 Task: Share a product link via email from Amazon.
Action: Mouse moved to (13, 89)
Screenshot: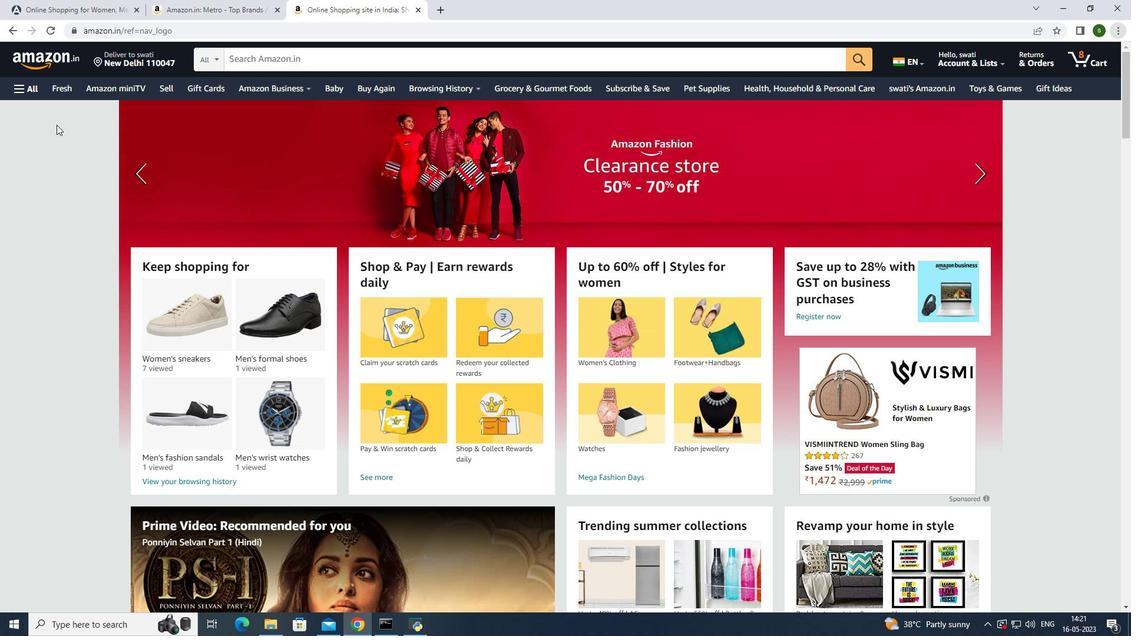 
Action: Mouse pressed left at (13, 89)
Screenshot: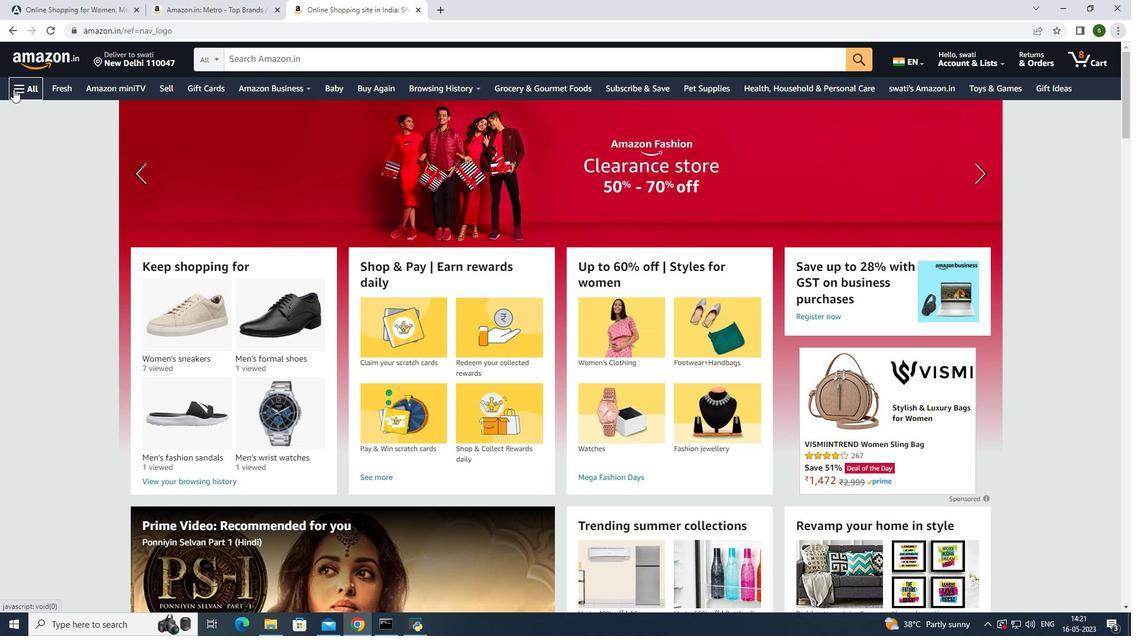 
Action: Mouse moved to (116, 487)
Screenshot: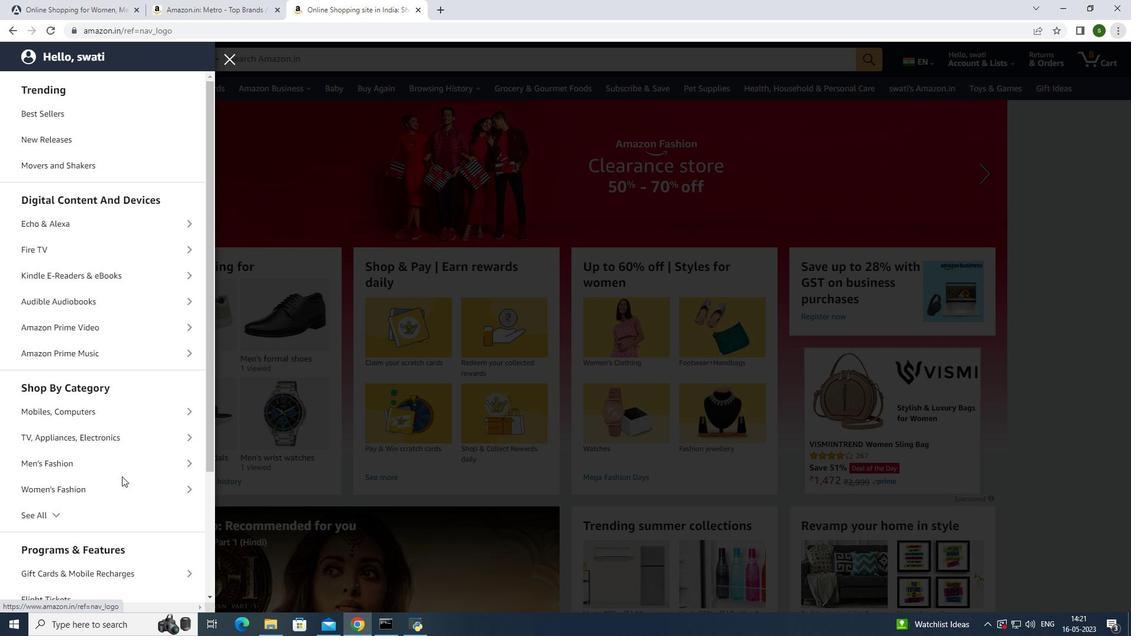 
Action: Mouse pressed left at (116, 487)
Screenshot: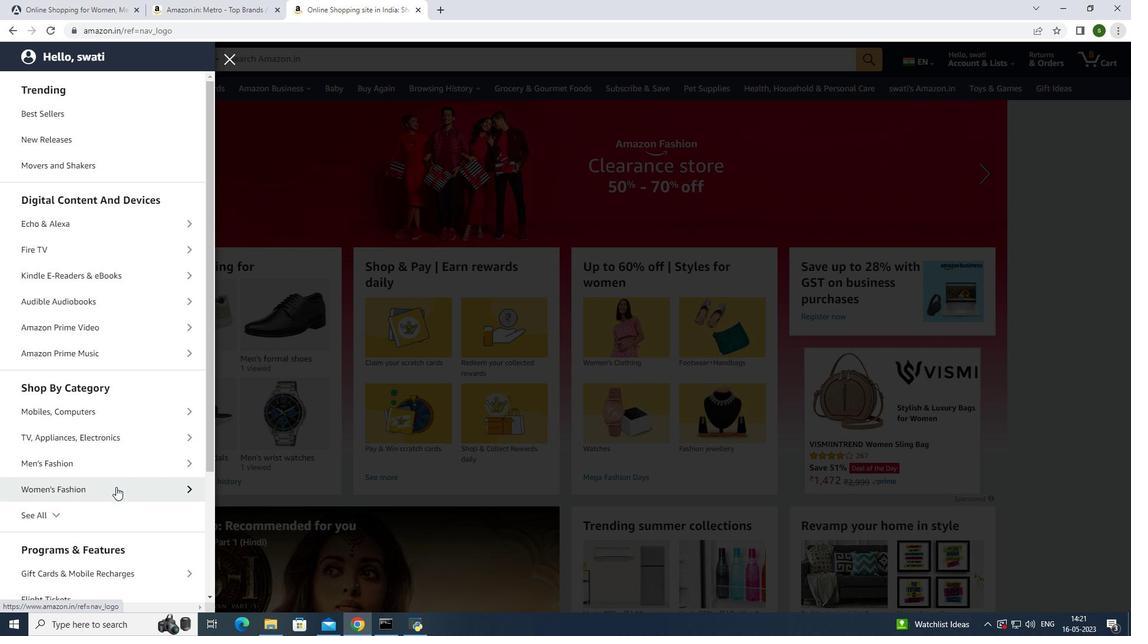 
Action: Mouse moved to (55, 517)
Screenshot: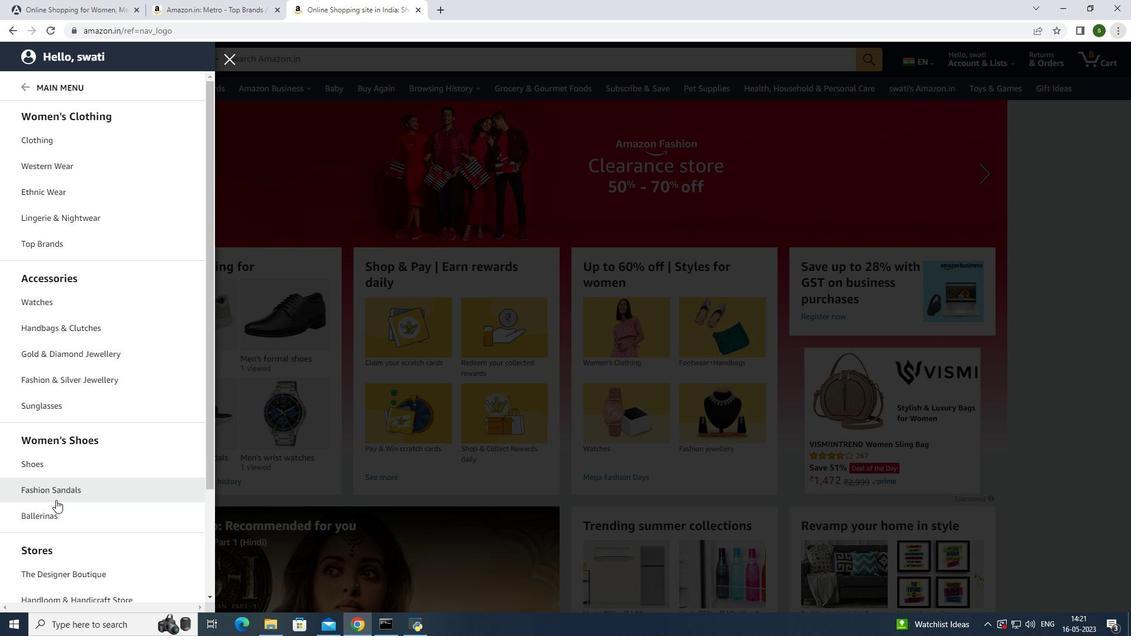 
Action: Mouse pressed left at (55, 517)
Screenshot: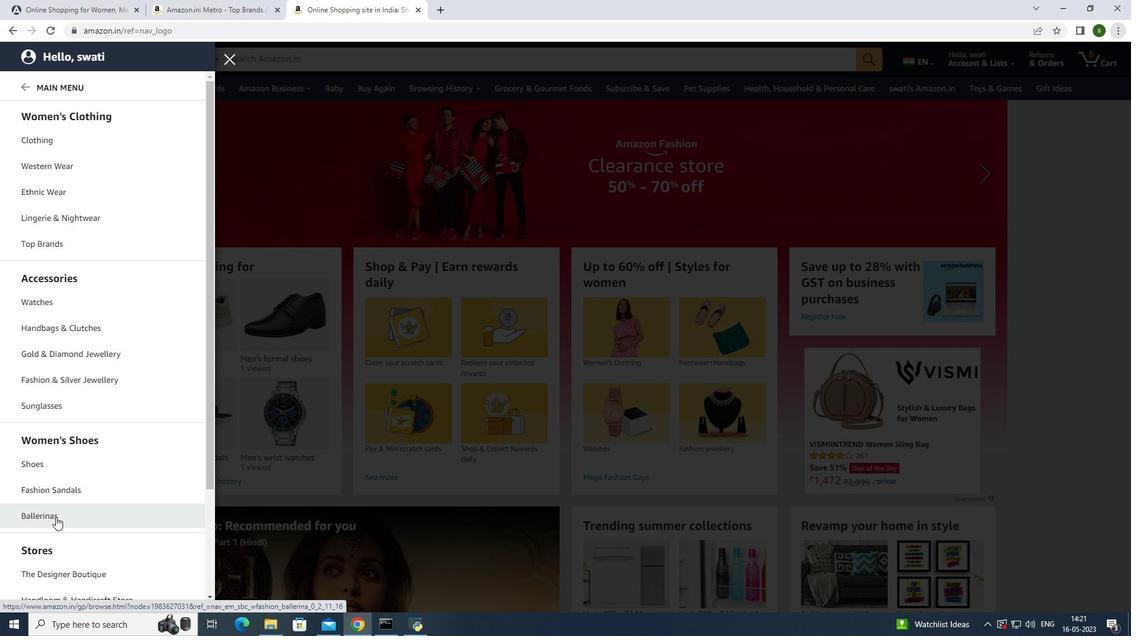 
Action: Mouse moved to (487, 348)
Screenshot: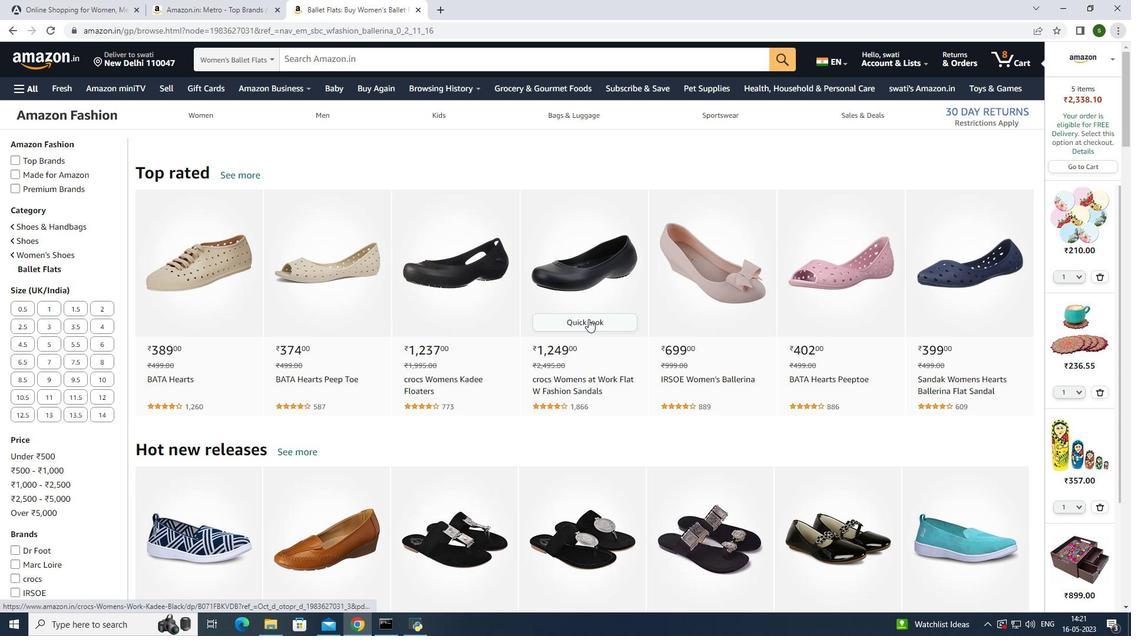 
Action: Mouse scrolled (487, 347) with delta (0, 0)
Screenshot: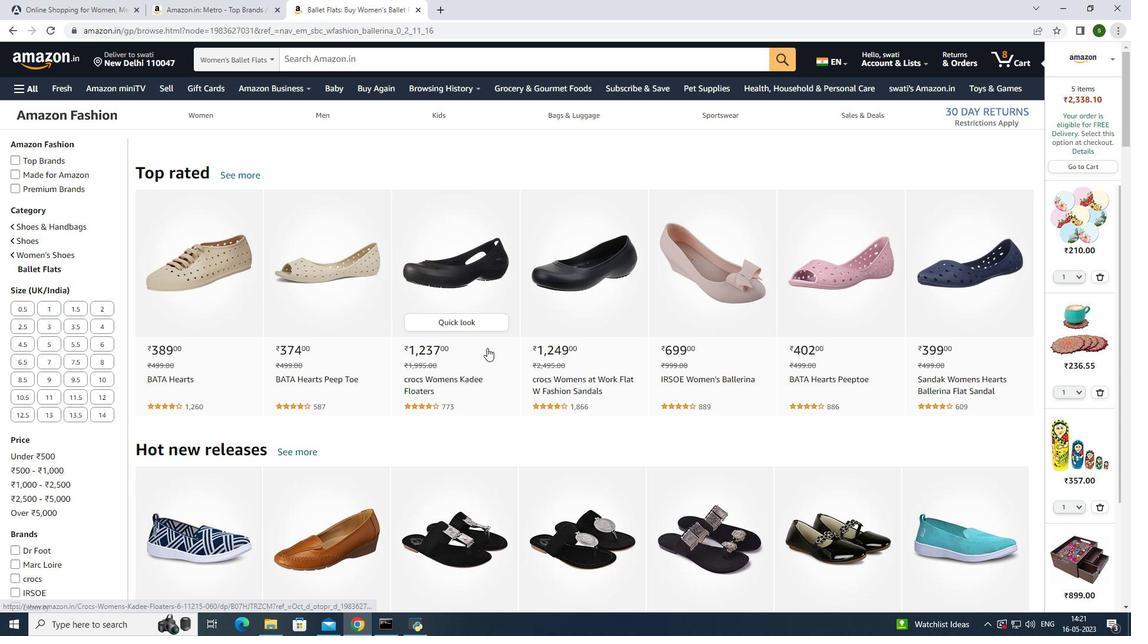 
Action: Mouse scrolled (487, 347) with delta (0, 0)
Screenshot: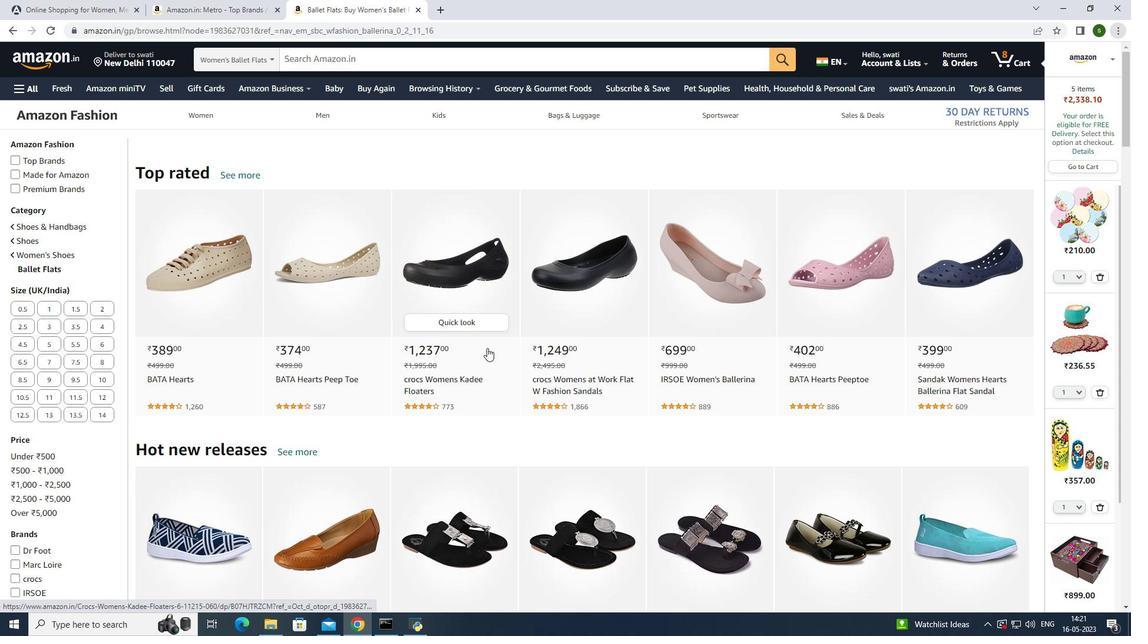 
Action: Mouse scrolled (487, 347) with delta (0, 0)
Screenshot: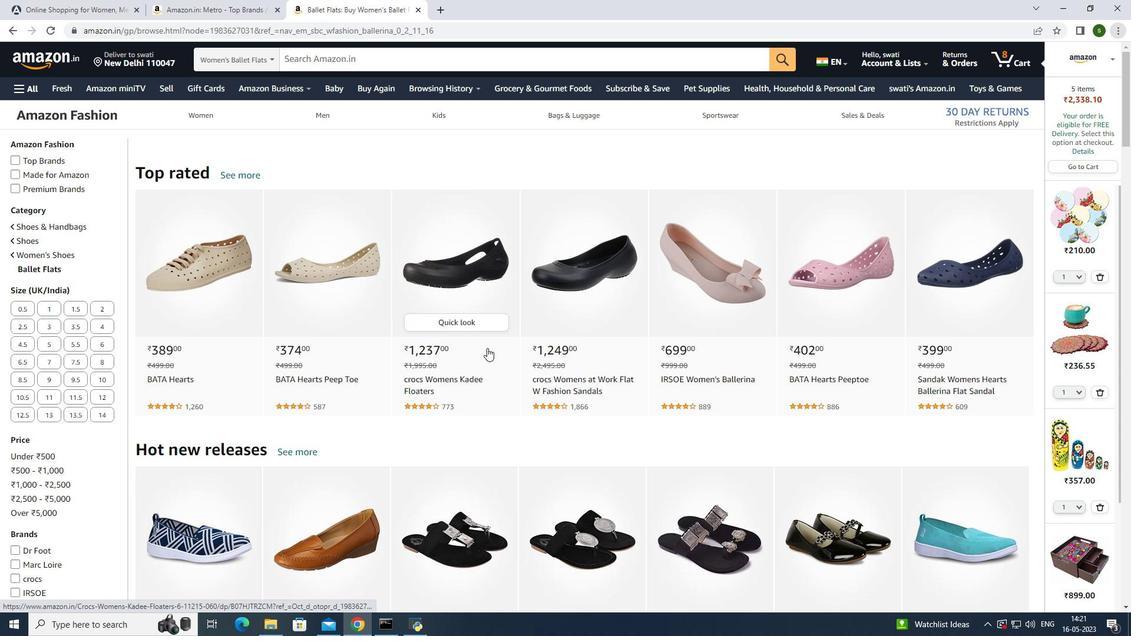 
Action: Mouse scrolled (487, 347) with delta (0, 0)
Screenshot: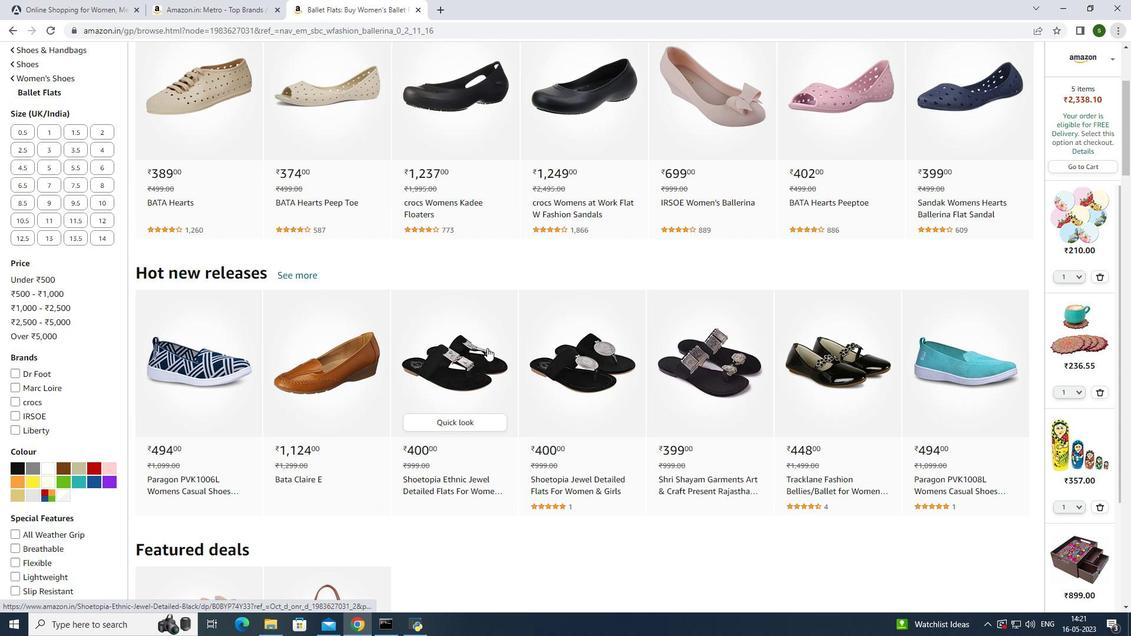 
Action: Mouse scrolled (487, 347) with delta (0, 0)
Screenshot: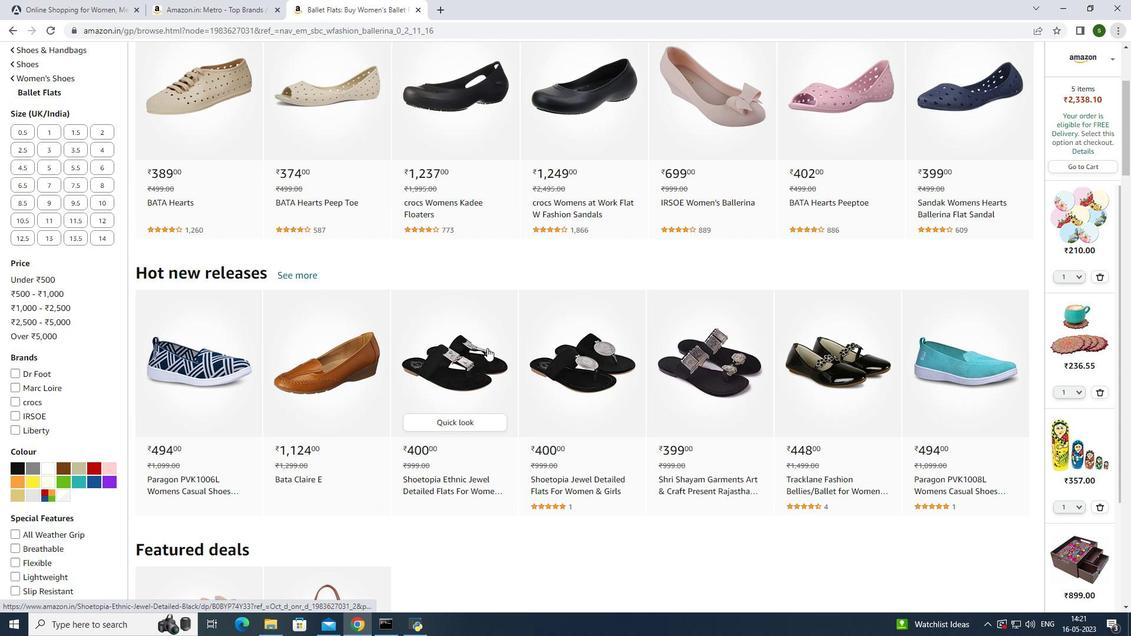 
Action: Mouse scrolled (487, 347) with delta (0, 0)
Screenshot: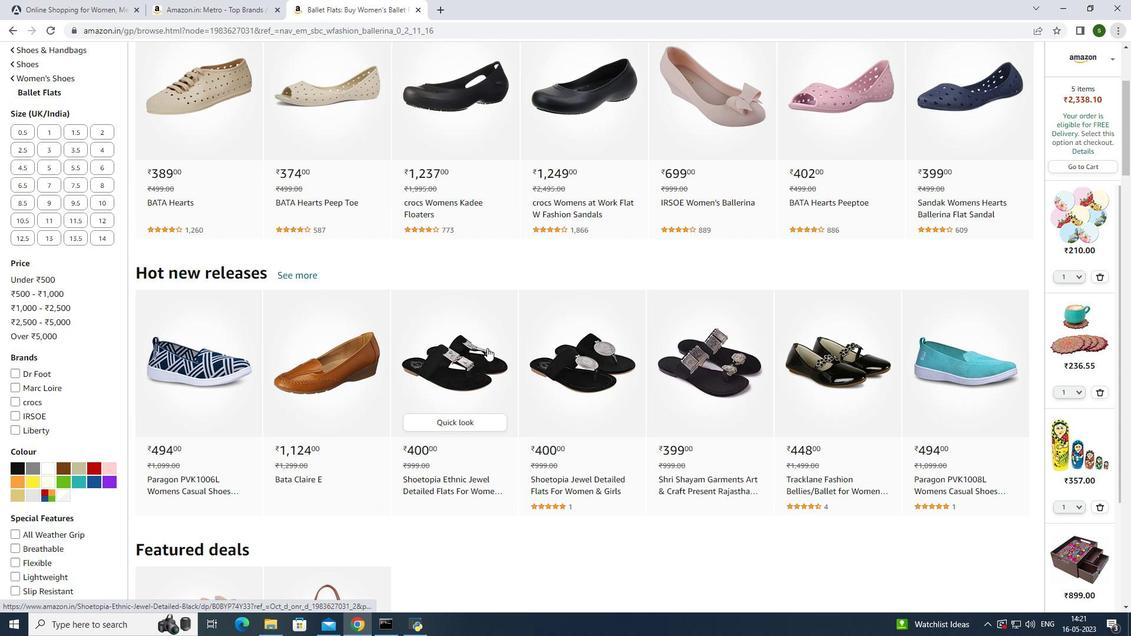 
Action: Mouse scrolled (487, 347) with delta (0, 0)
Screenshot: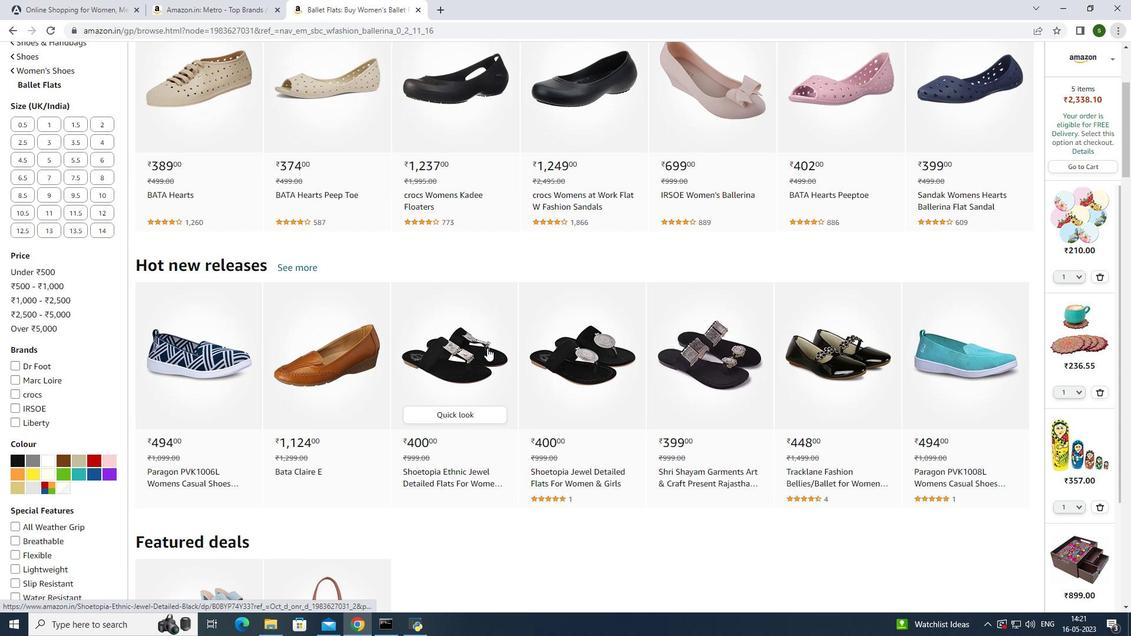 
Action: Mouse scrolled (487, 348) with delta (0, 0)
Screenshot: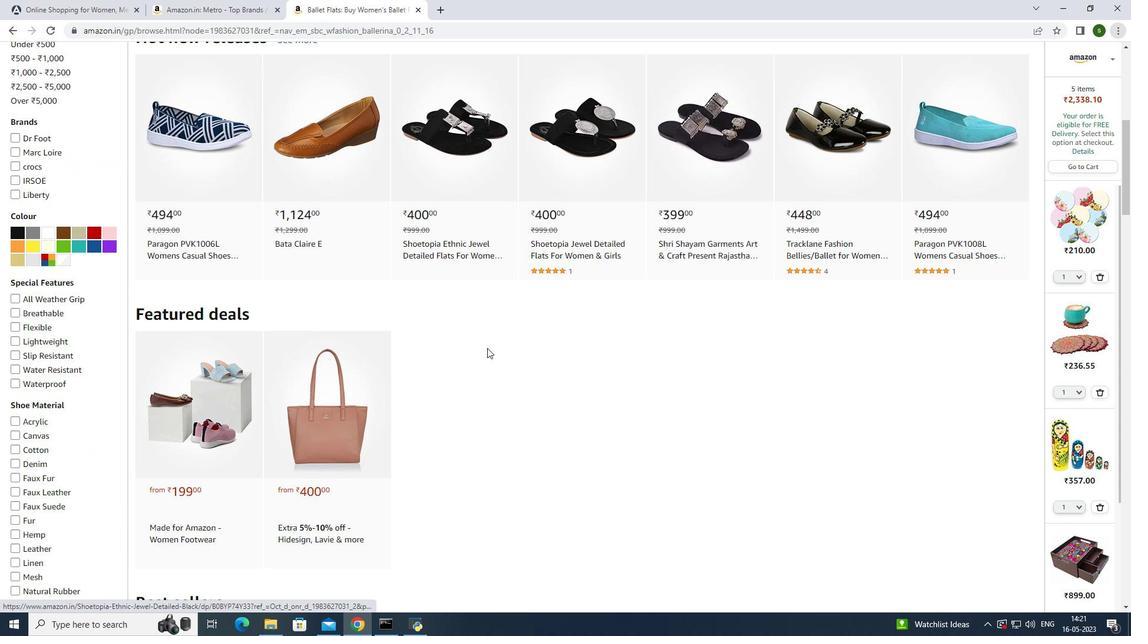 
Action: Mouse scrolled (487, 348) with delta (0, 0)
Screenshot: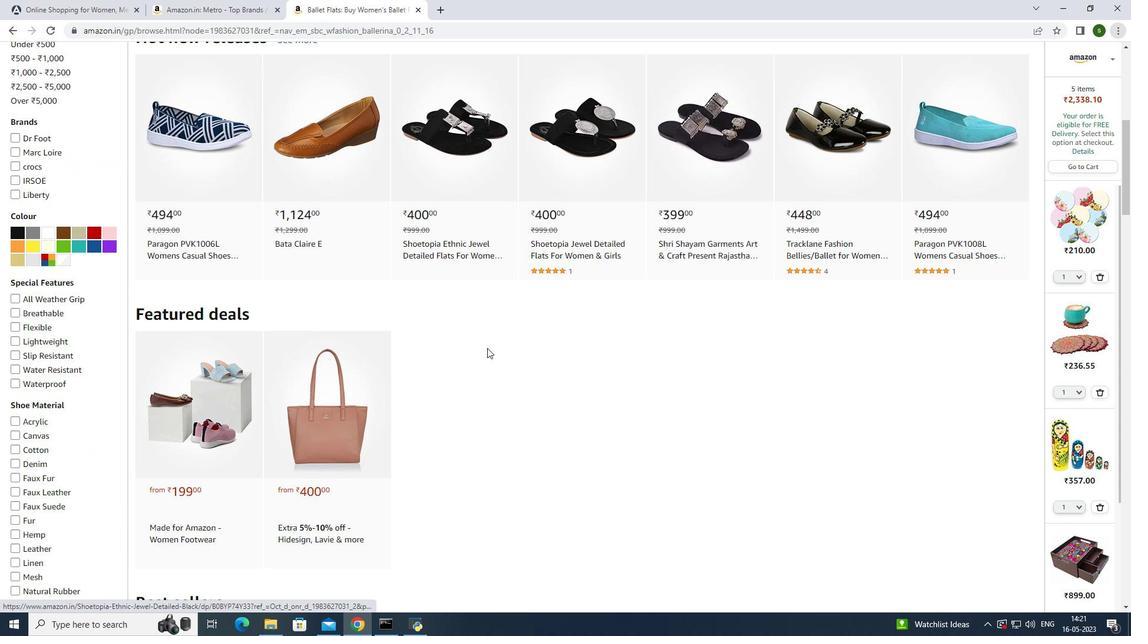 
Action: Mouse scrolled (487, 348) with delta (0, 0)
Screenshot: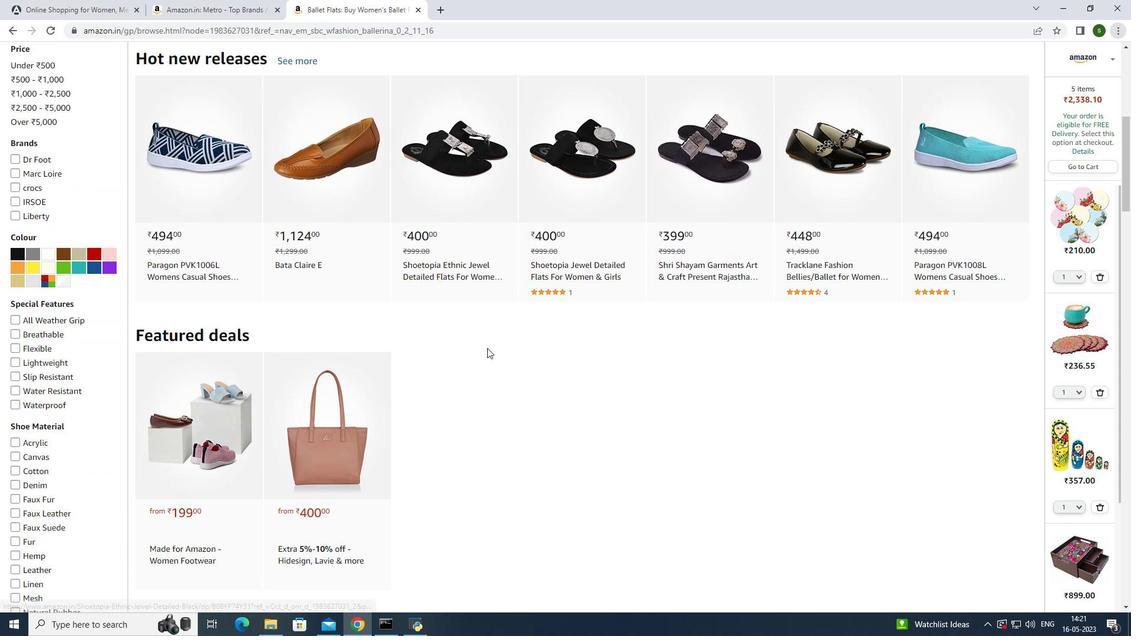 
Action: Mouse scrolled (487, 348) with delta (0, 0)
Screenshot: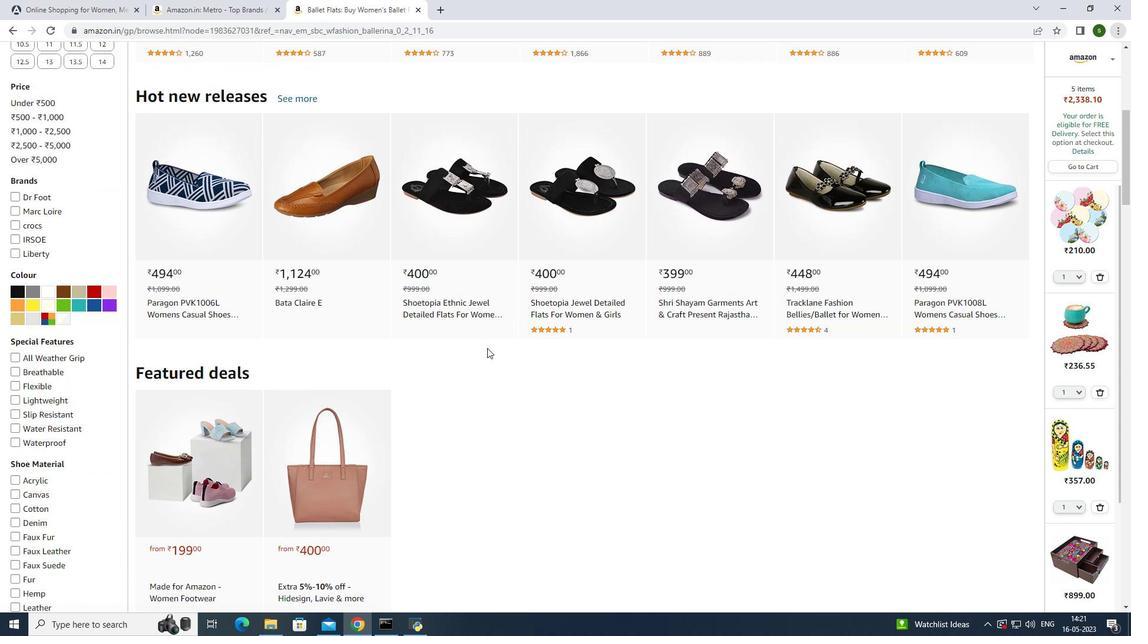 
Action: Mouse moved to (208, 358)
Screenshot: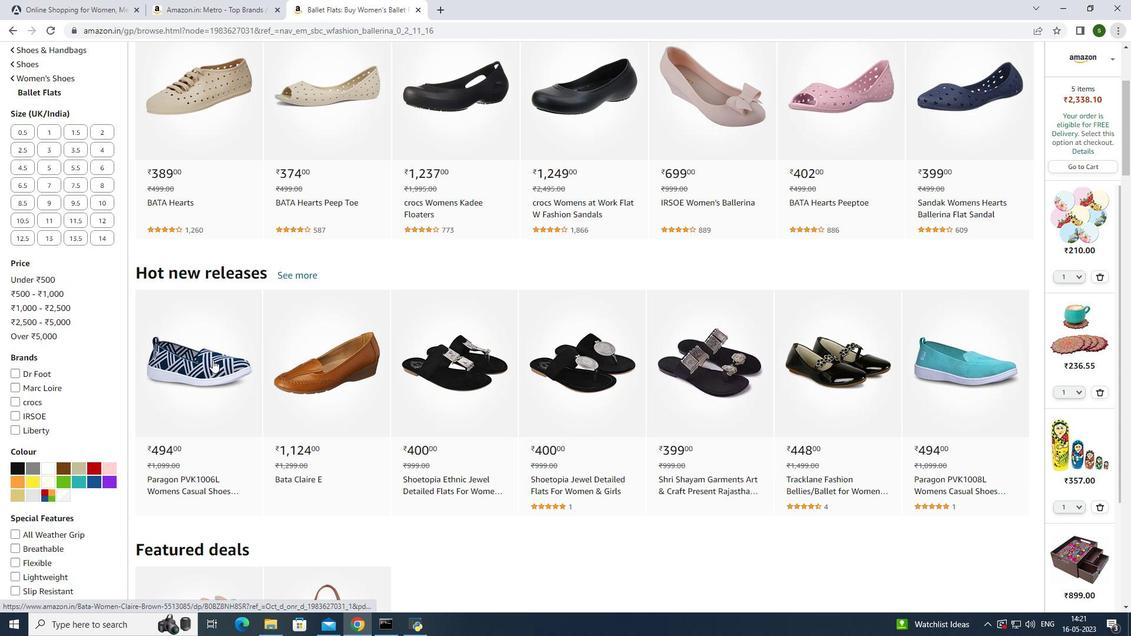 
Action: Mouse pressed left at (208, 358)
Screenshot: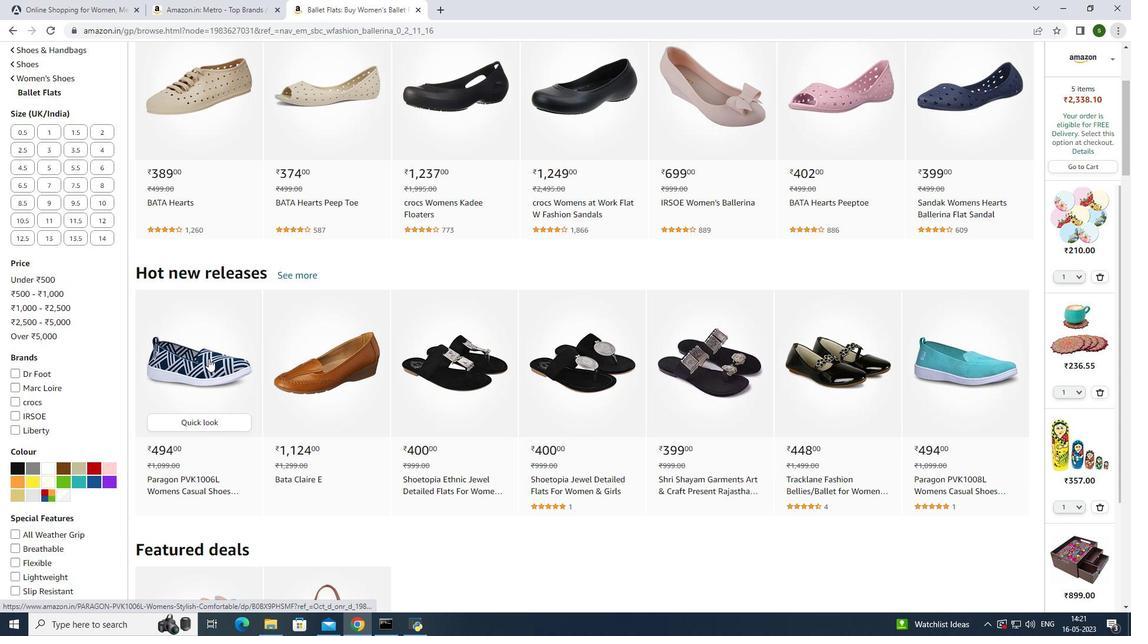
Action: Mouse moved to (875, 455)
Screenshot: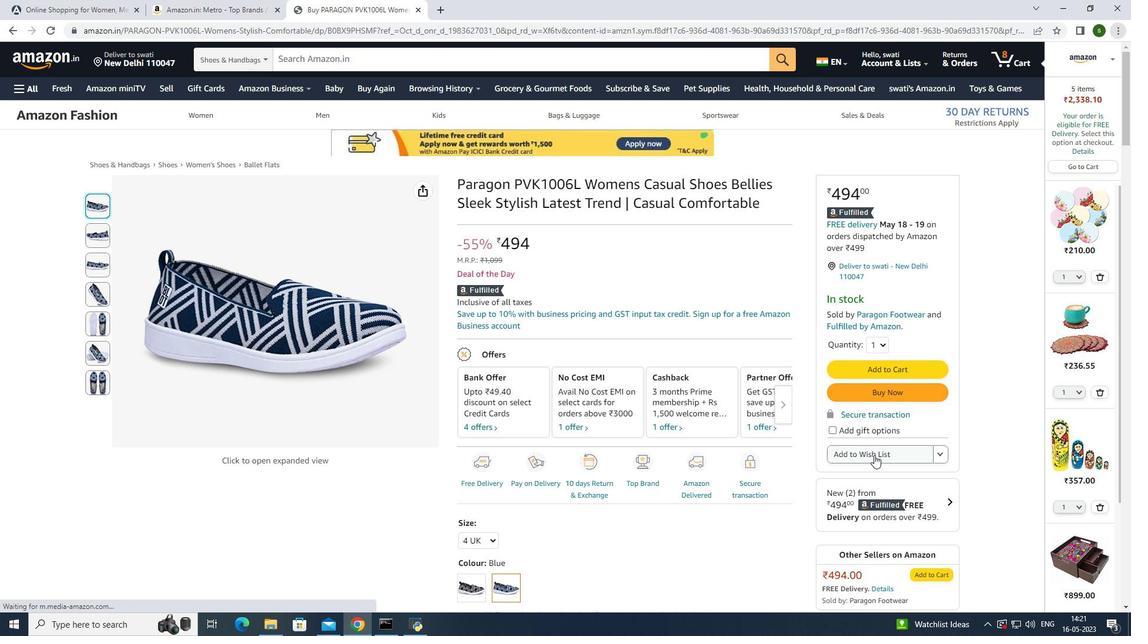 
Action: Mouse pressed left at (875, 455)
Screenshot: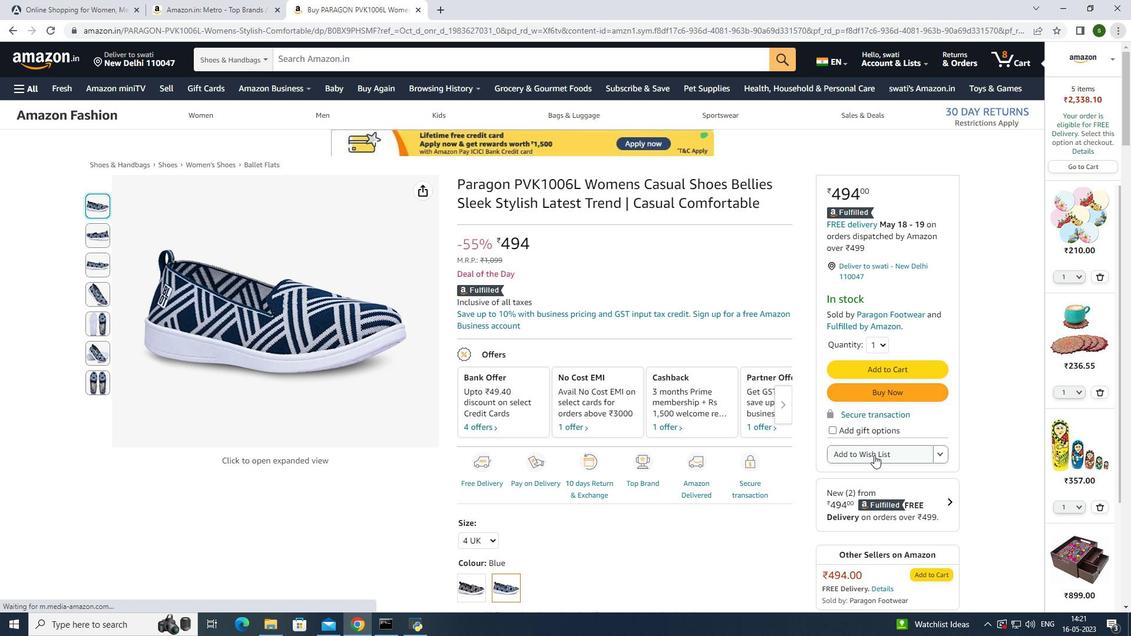
Action: Mouse moved to (816, 132)
Screenshot: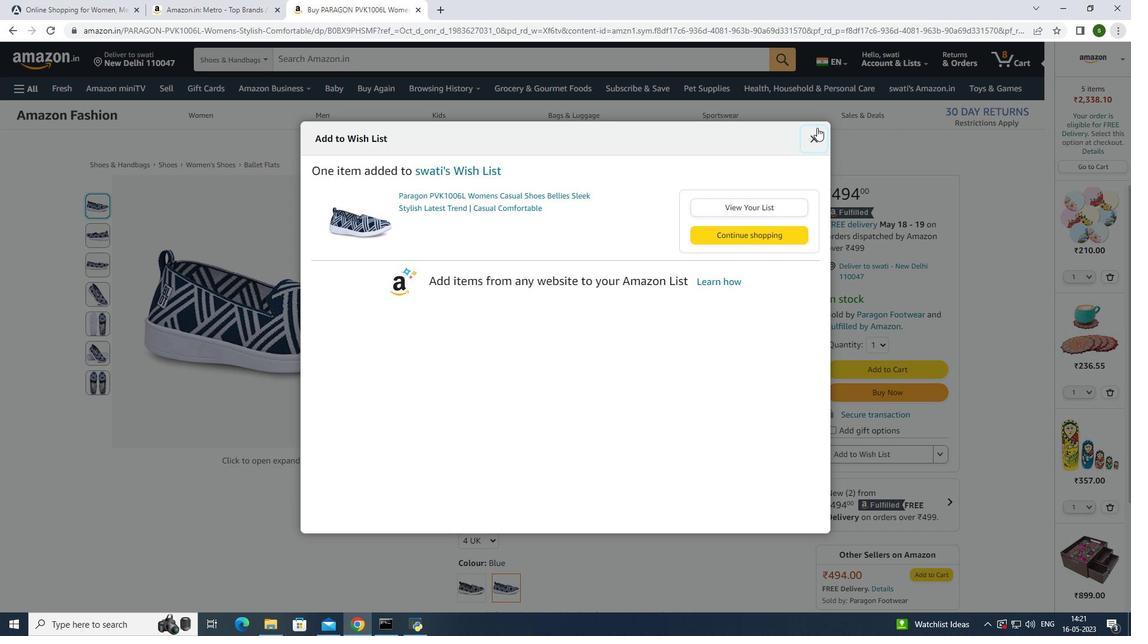 
Action: Mouse pressed left at (816, 132)
Screenshot: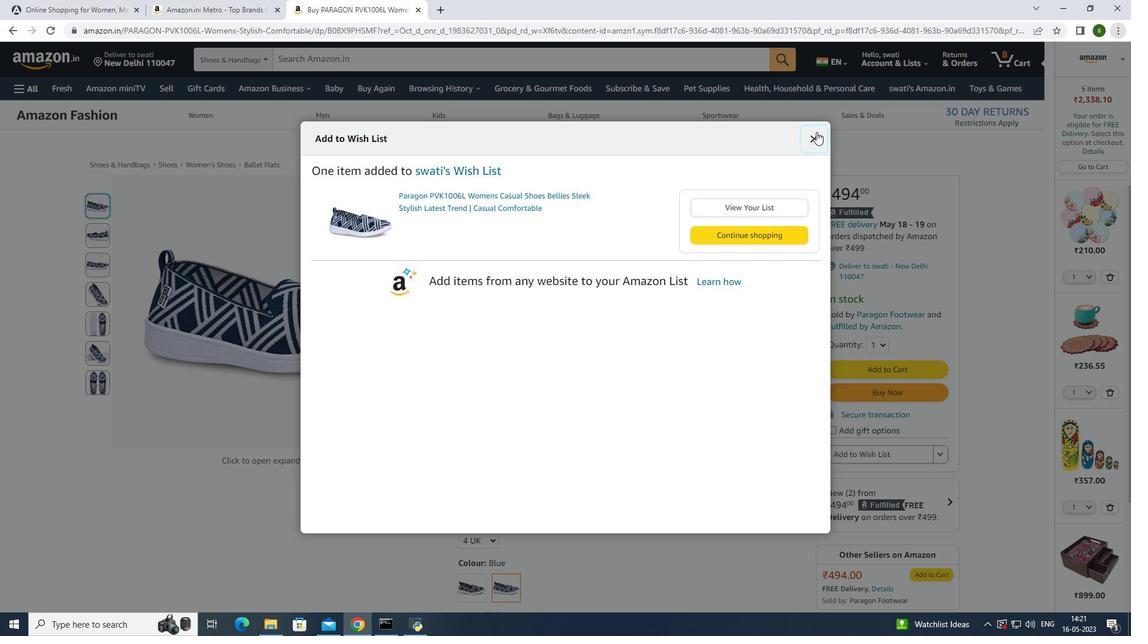 
Action: Mouse moved to (418, 190)
Screenshot: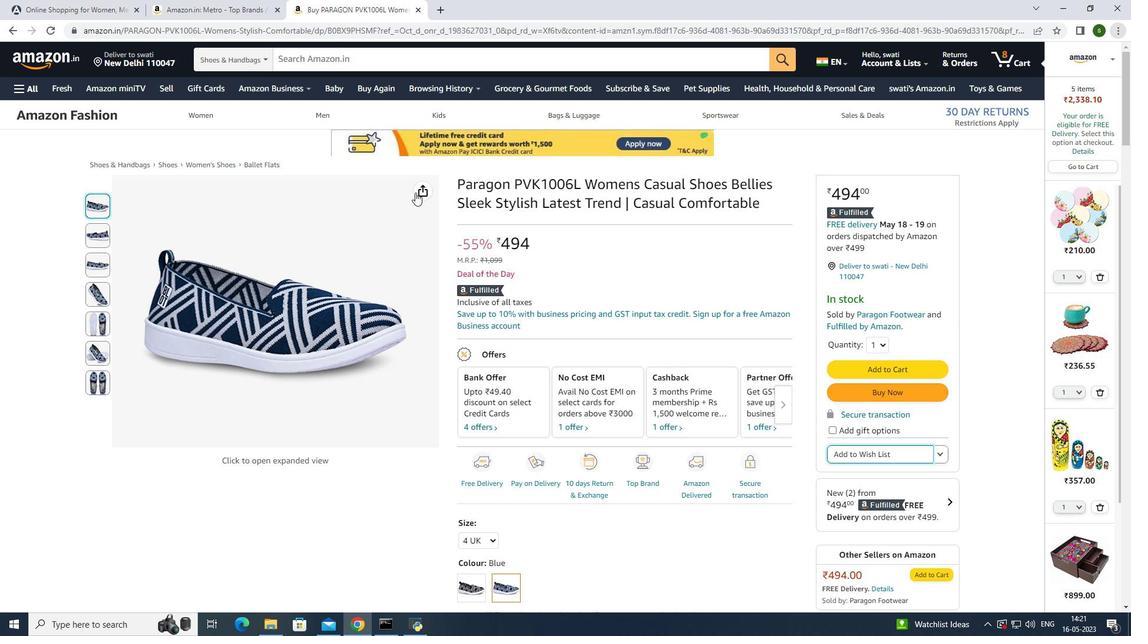
Action: Mouse pressed left at (418, 190)
Screenshot: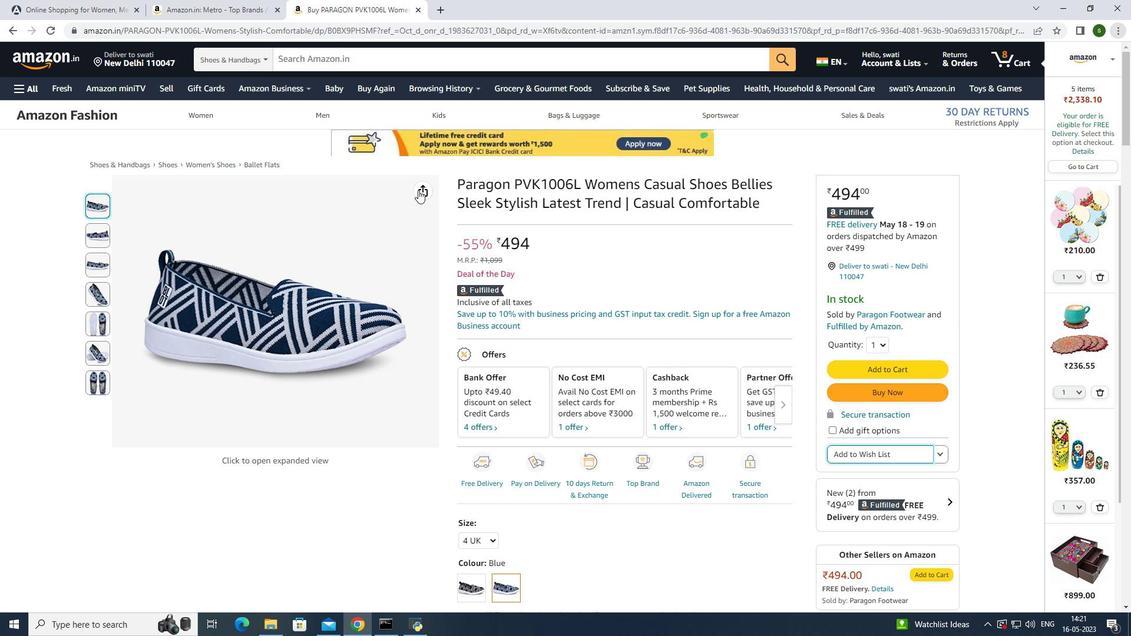 
Action: Mouse moved to (407, 213)
Screenshot: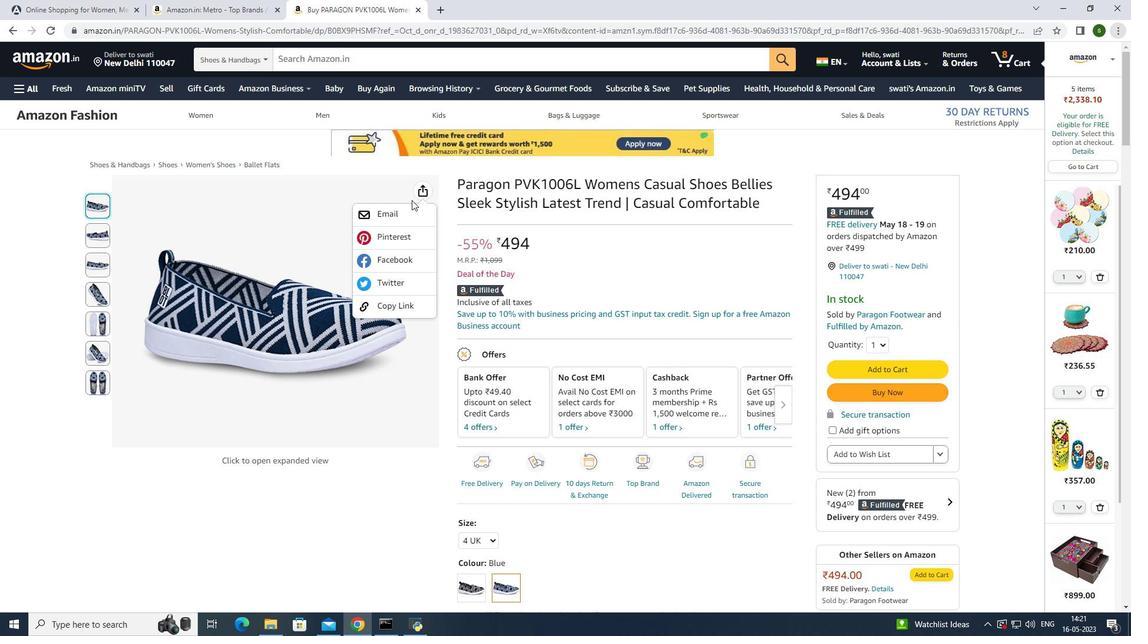 
Action: Mouse pressed left at (407, 213)
Screenshot: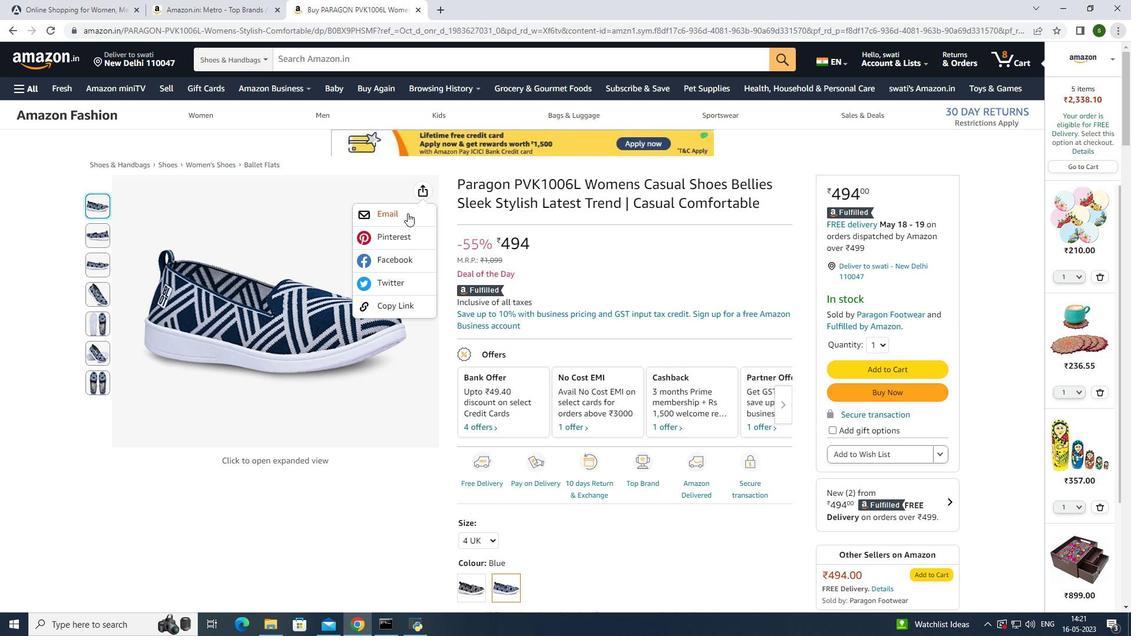 
Action: Mouse moved to (1132, 0)
Screenshot: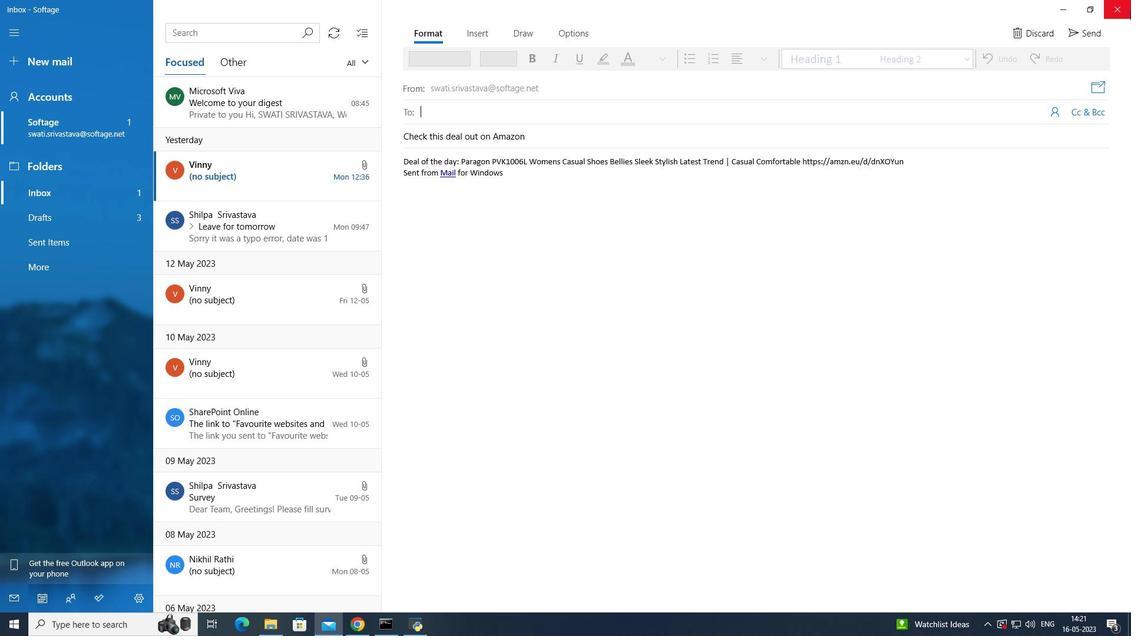 
Action: Mouse pressed left at (1131, 0)
Screenshot: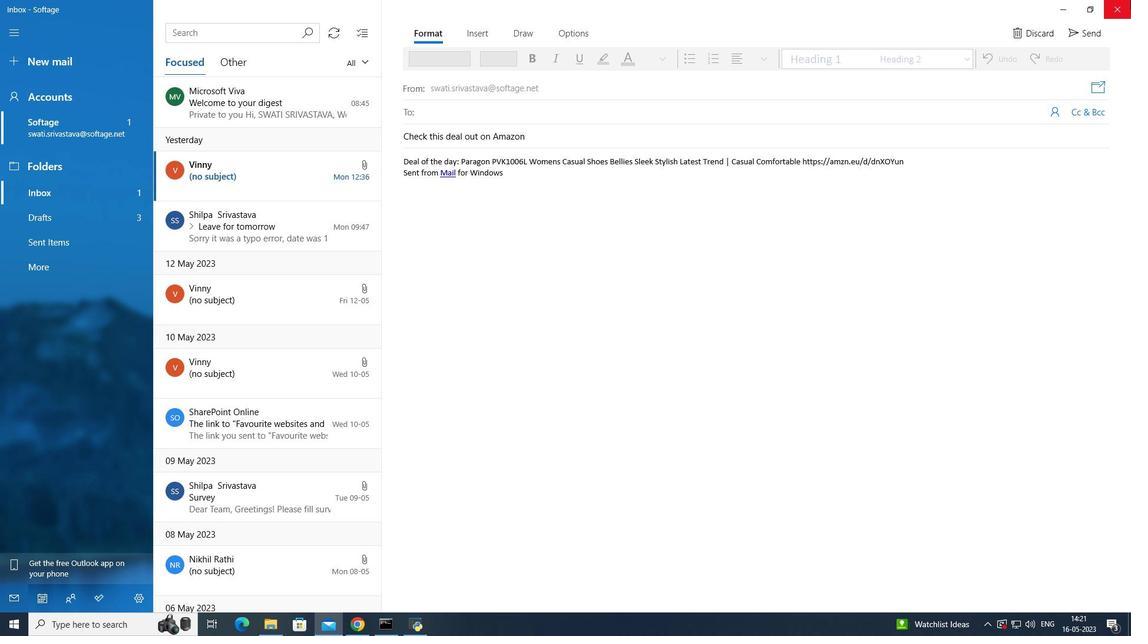 
Action: Mouse moved to (420, 188)
Screenshot: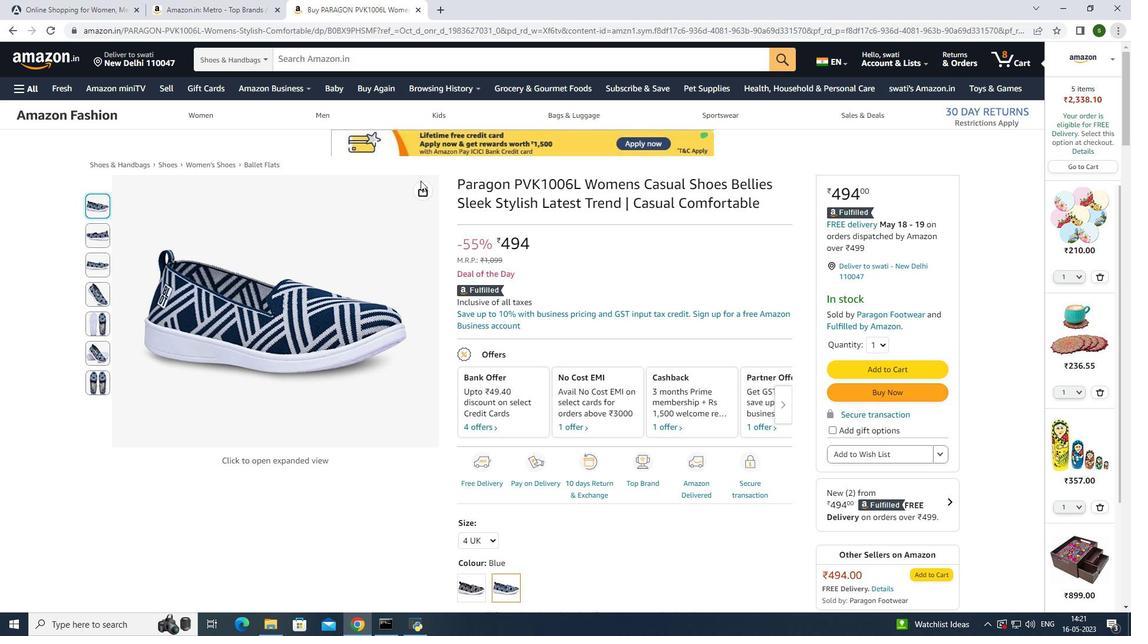 
Action: Mouse pressed left at (420, 188)
Screenshot: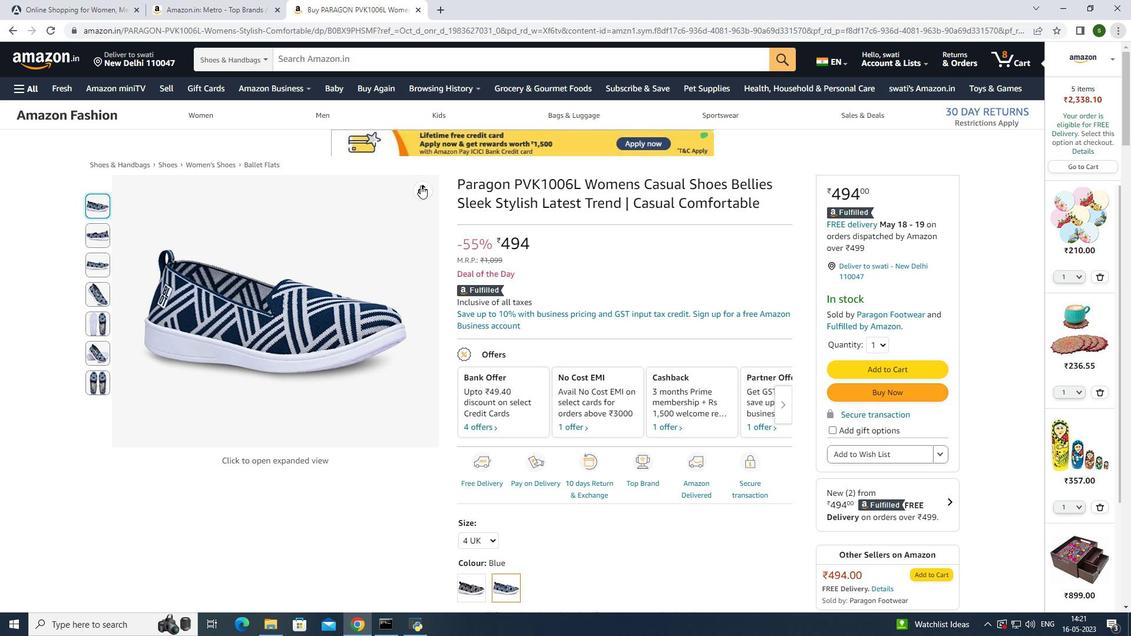 
Action: Mouse moved to (400, 258)
Screenshot: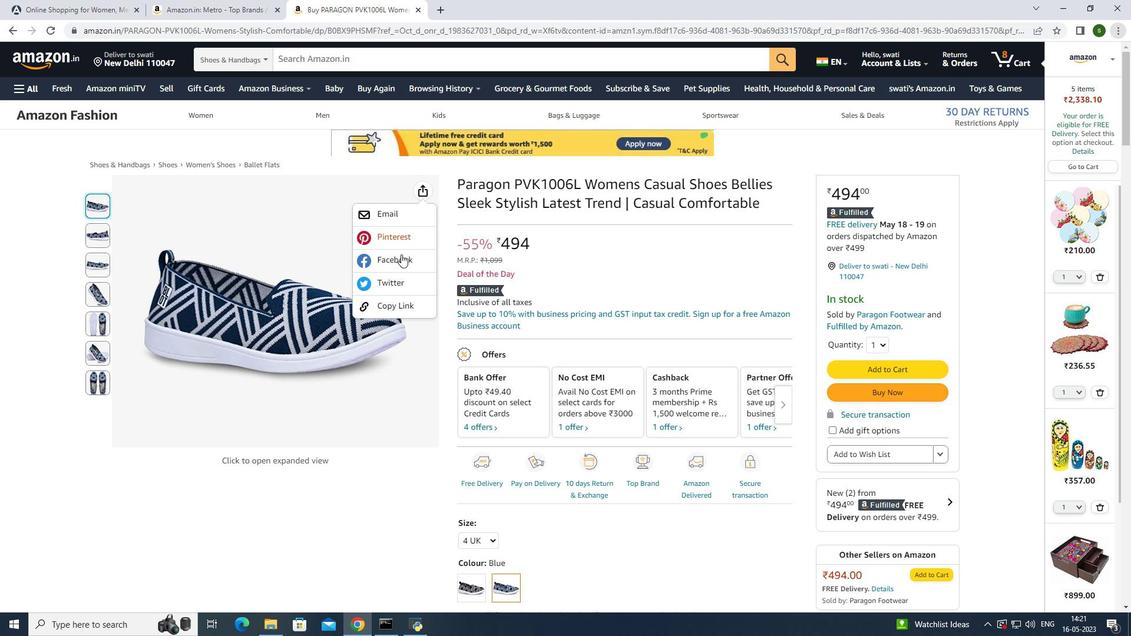 
Action: Mouse pressed left at (400, 258)
Screenshot: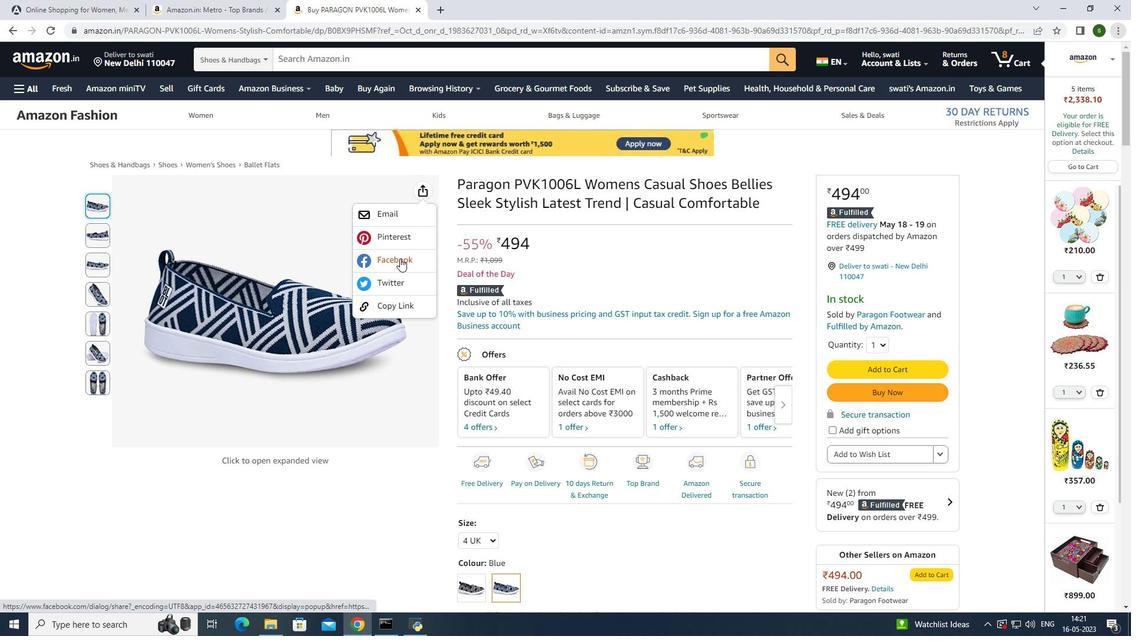 
Action: Mouse moved to (735, 150)
Screenshot: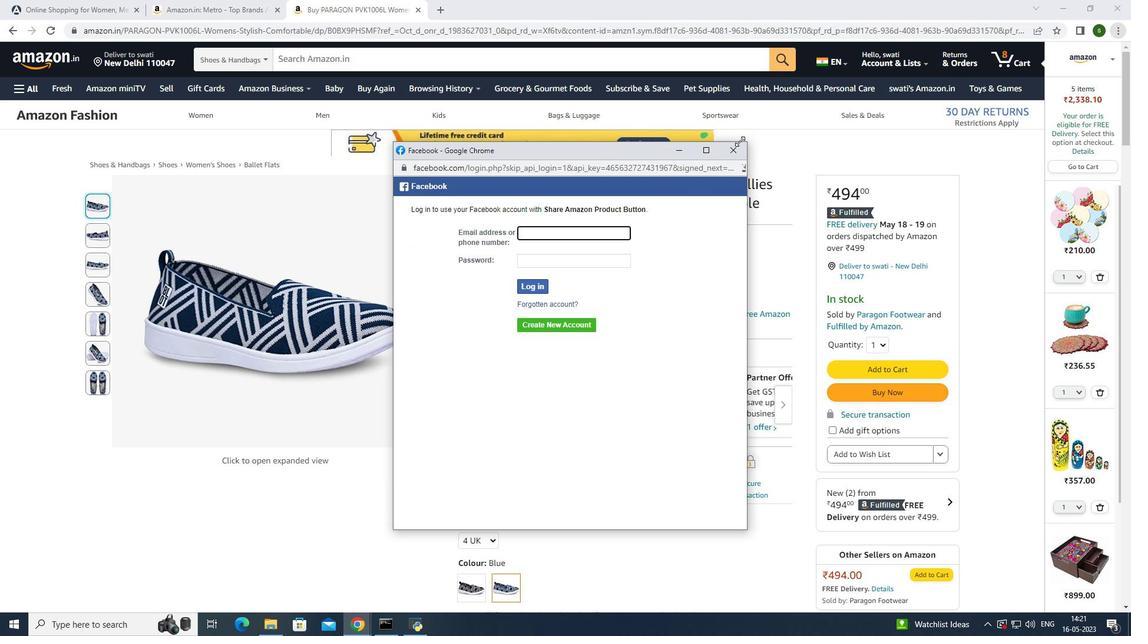 
Action: Mouse pressed left at (735, 150)
Screenshot: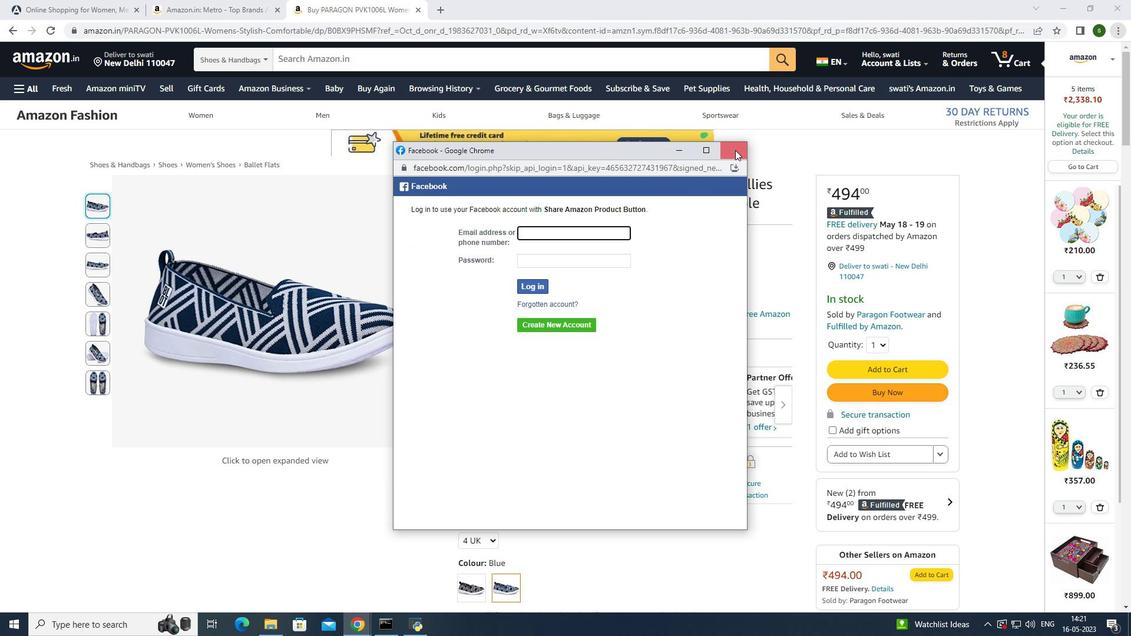 
Action: Mouse moved to (426, 192)
Screenshot: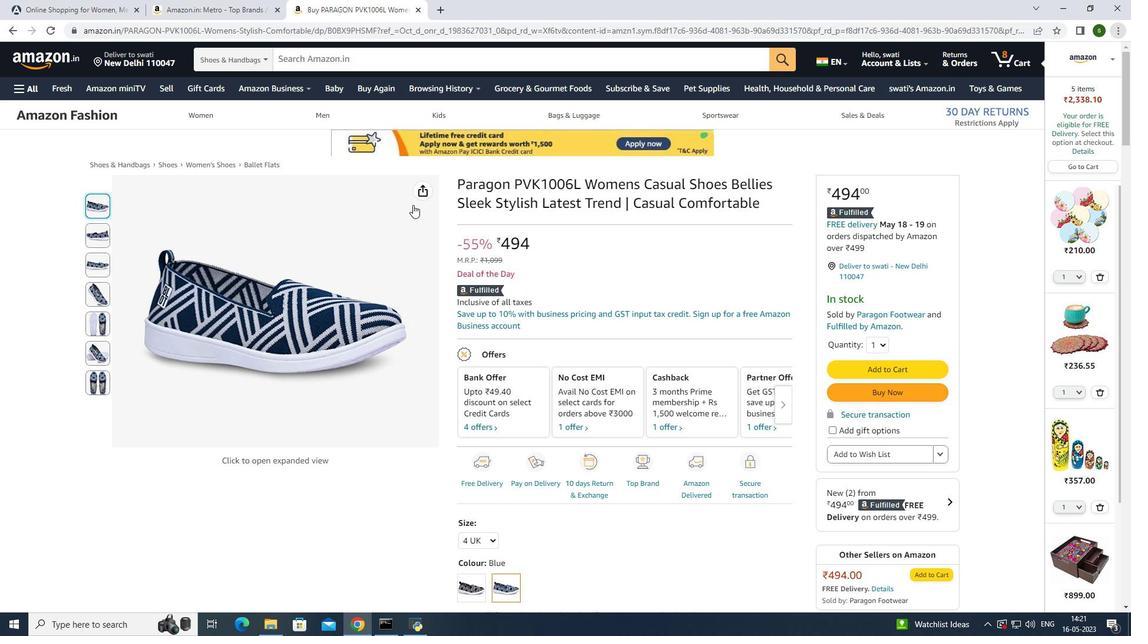 
Action: Mouse pressed left at (426, 192)
Screenshot: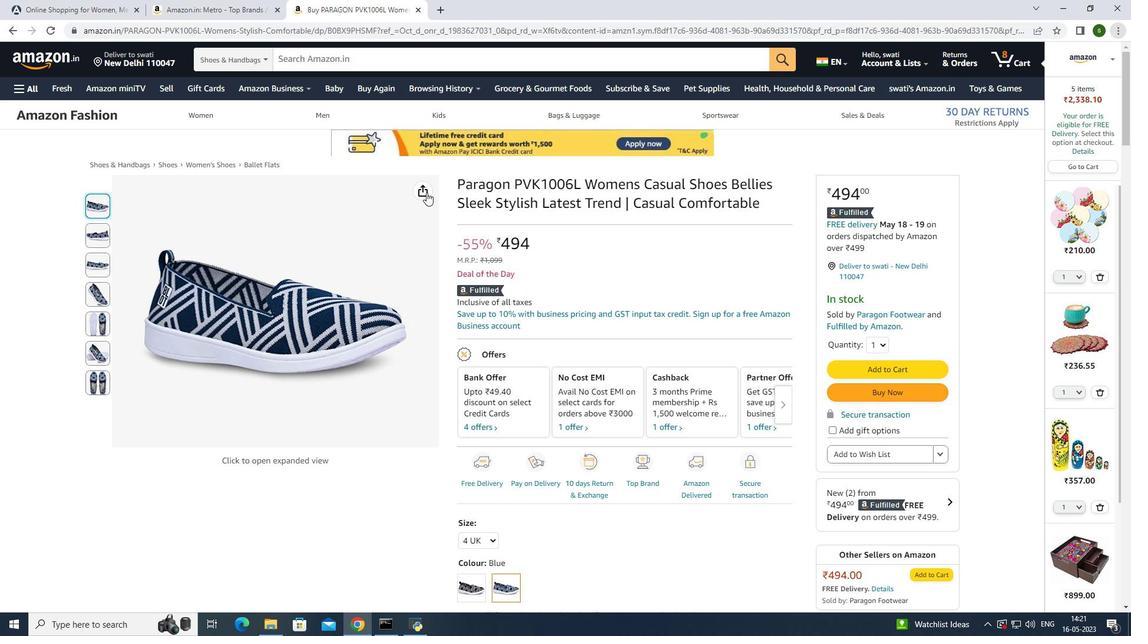 
Action: Mouse moved to (444, 338)
Screenshot: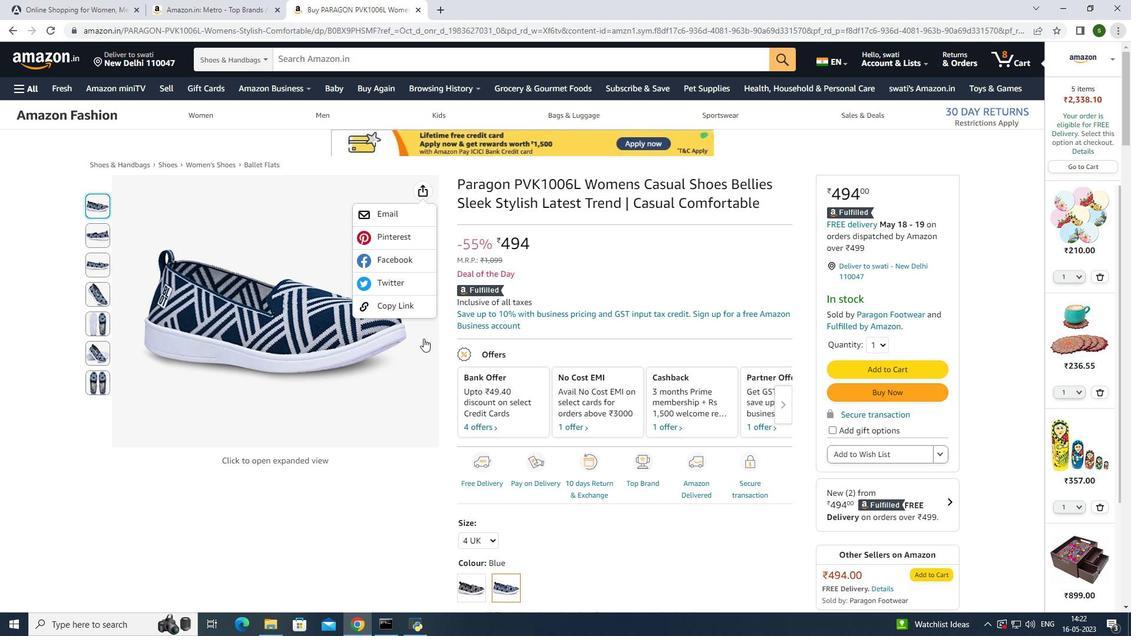 
Action: Mouse pressed left at (444, 338)
Screenshot: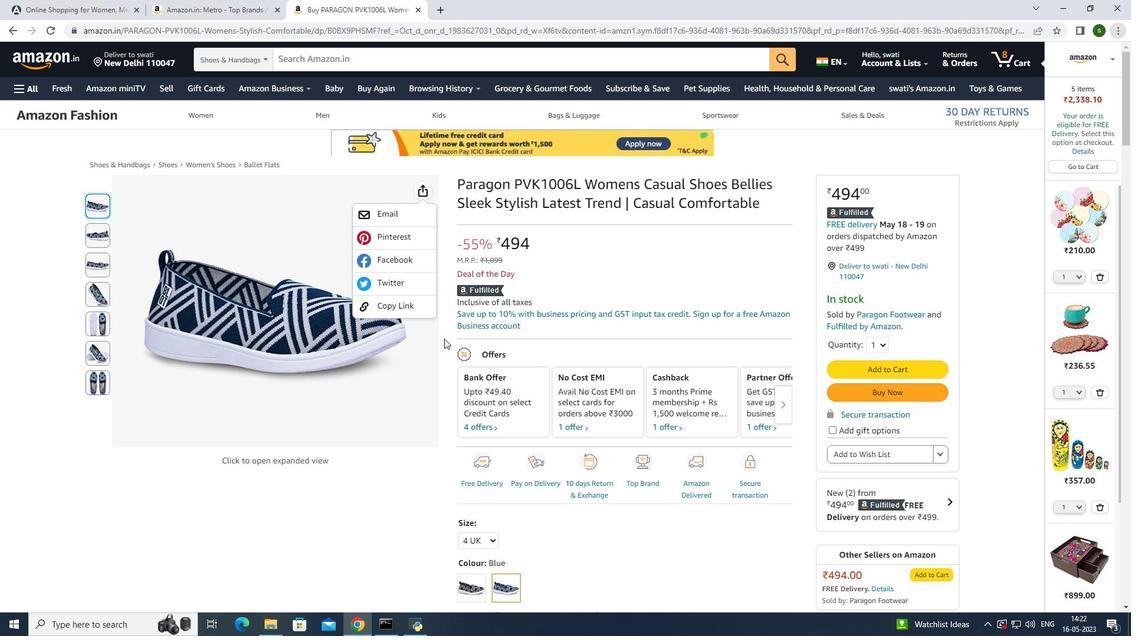 
